 Task: Create a due date automation trigger when advanced on, on the wednesday before a card is due add basic assigned to member @aryan at 11:00 AM.
Action: Mouse moved to (986, 68)
Screenshot: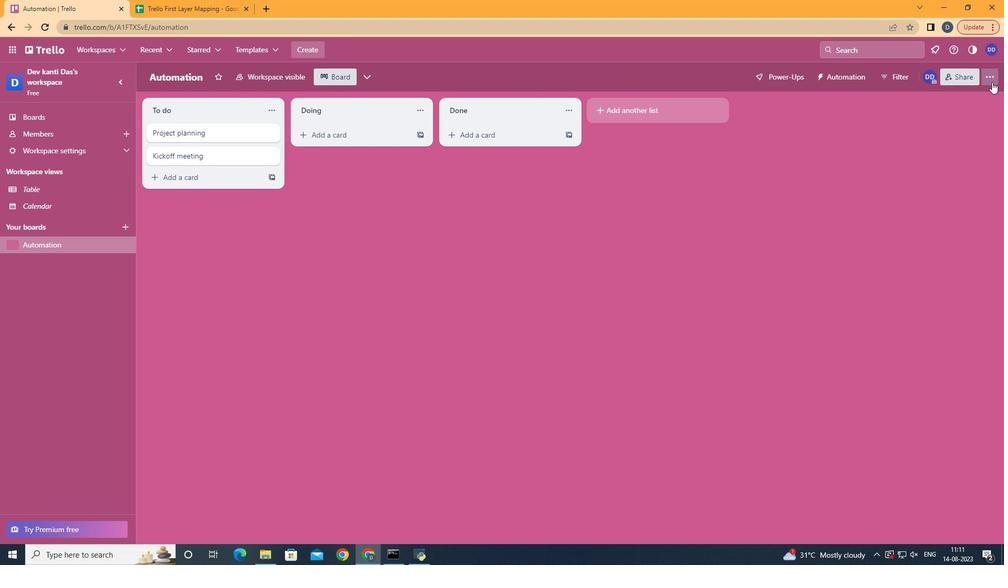 
Action: Mouse pressed left at (986, 68)
Screenshot: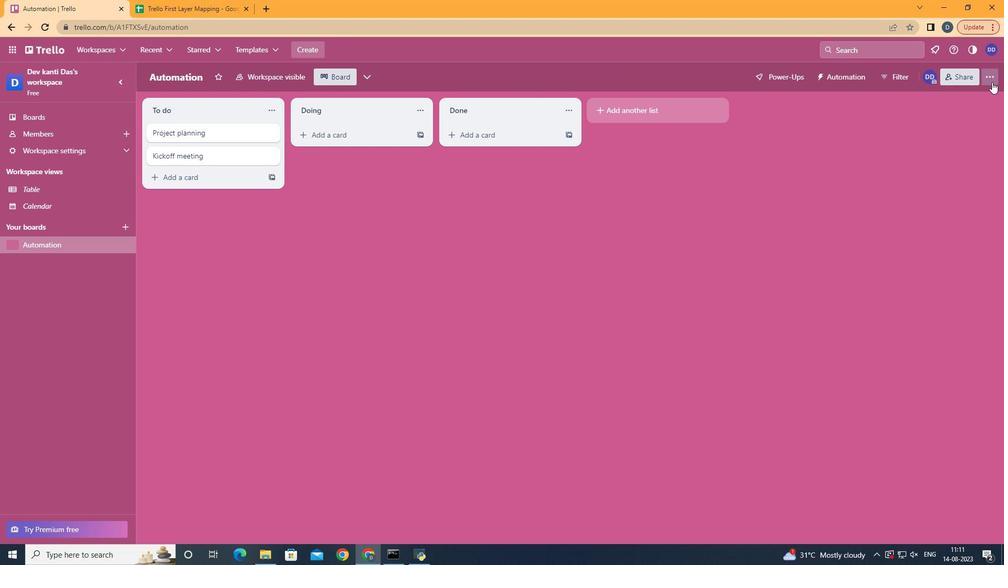 
Action: Mouse moved to (917, 202)
Screenshot: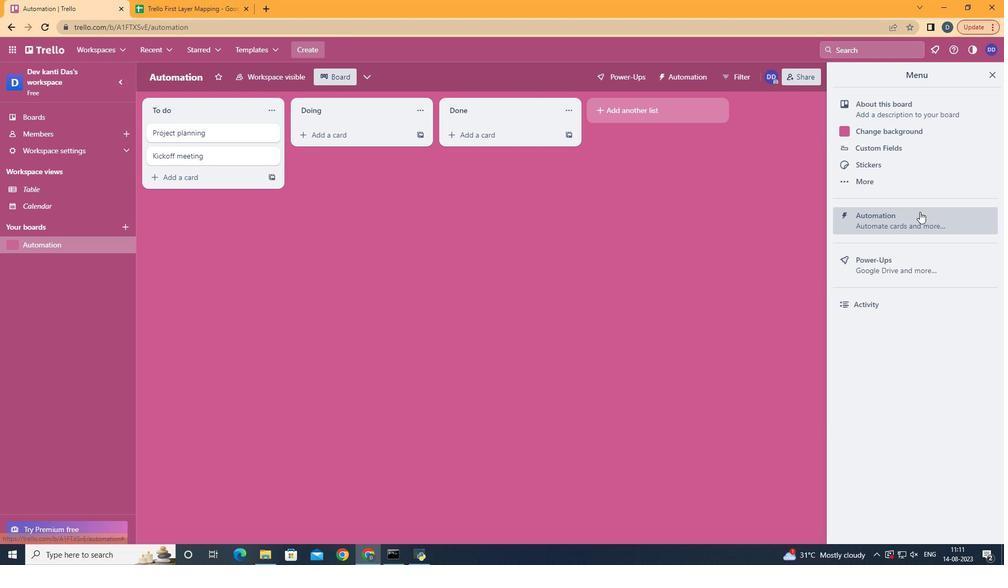 
Action: Mouse pressed left at (917, 202)
Screenshot: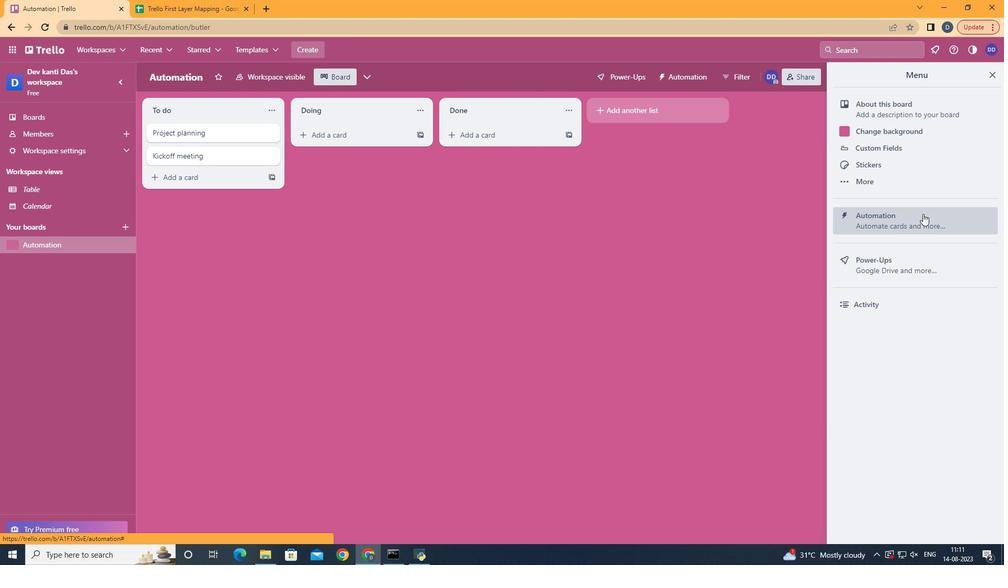 
Action: Mouse moved to (214, 204)
Screenshot: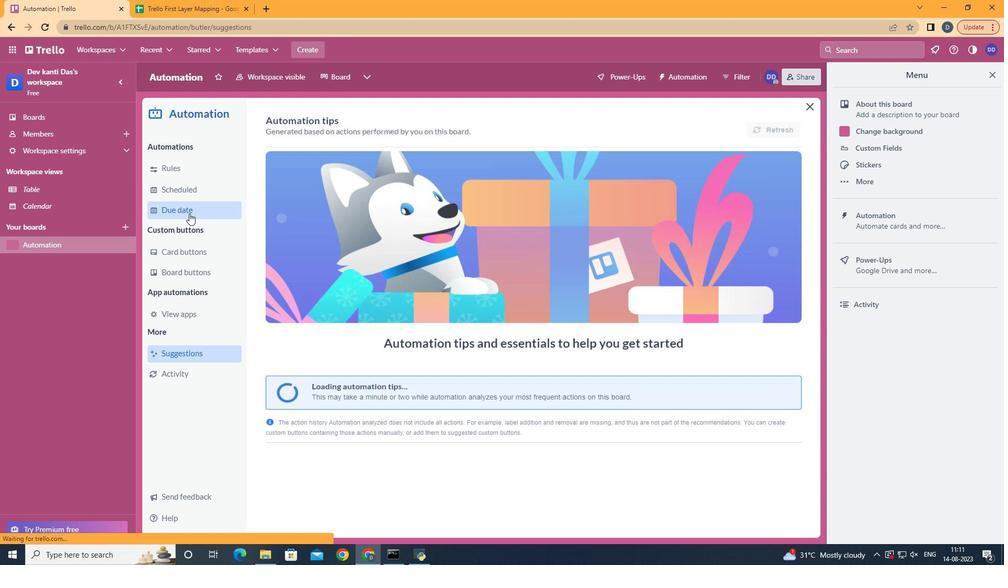 
Action: Mouse pressed left at (214, 204)
Screenshot: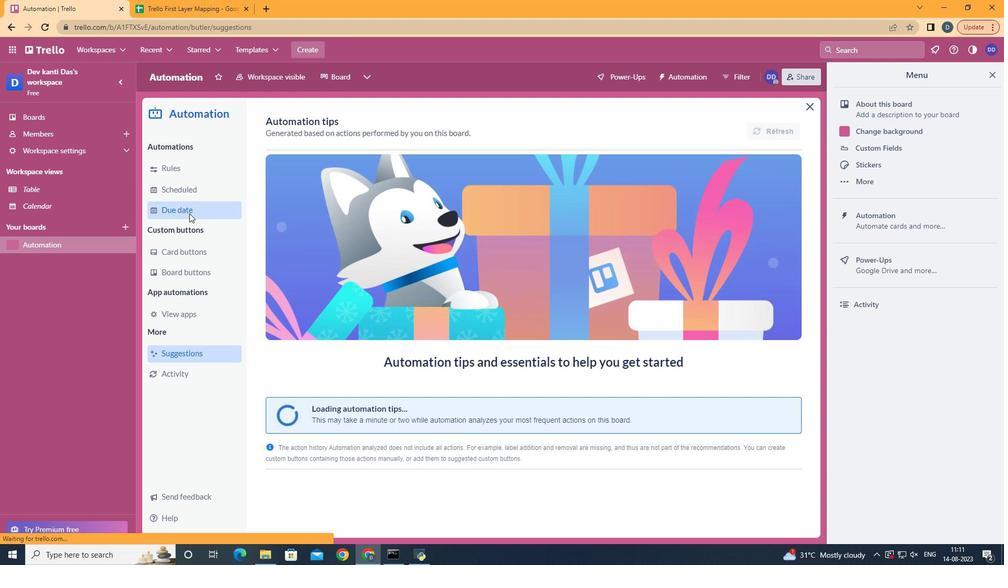 
Action: Mouse moved to (743, 118)
Screenshot: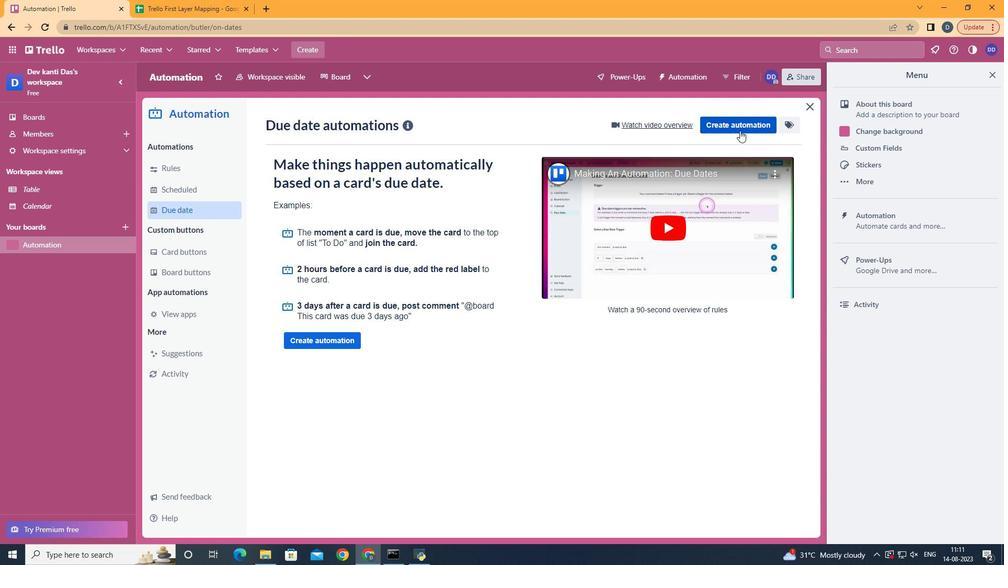 
Action: Mouse pressed left at (743, 118)
Screenshot: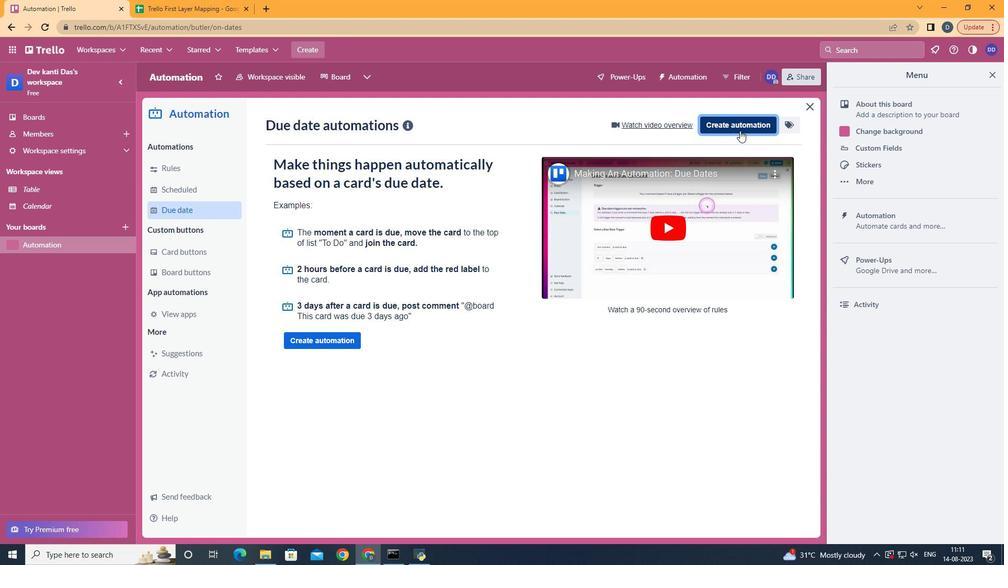 
Action: Mouse moved to (555, 219)
Screenshot: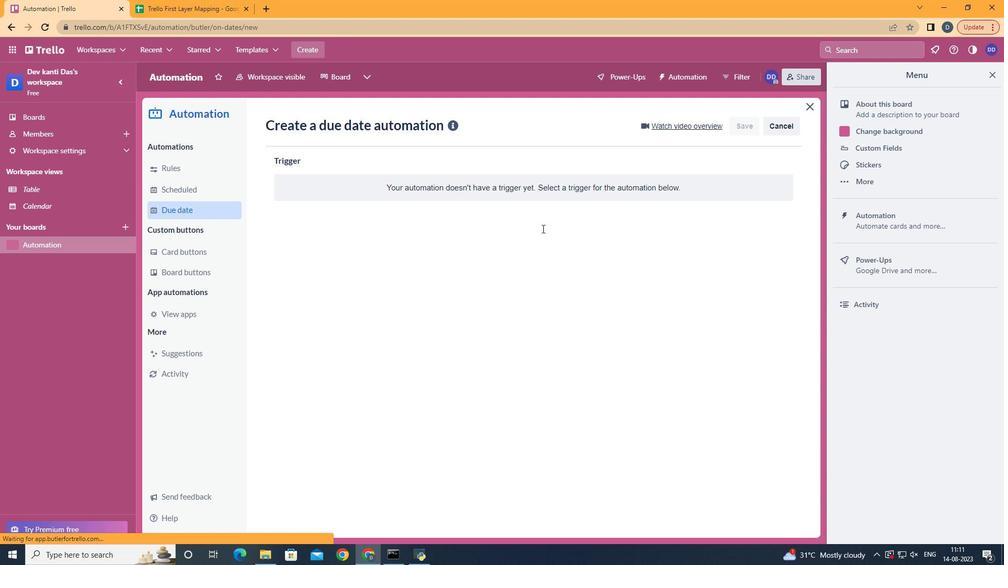 
Action: Mouse pressed left at (555, 219)
Screenshot: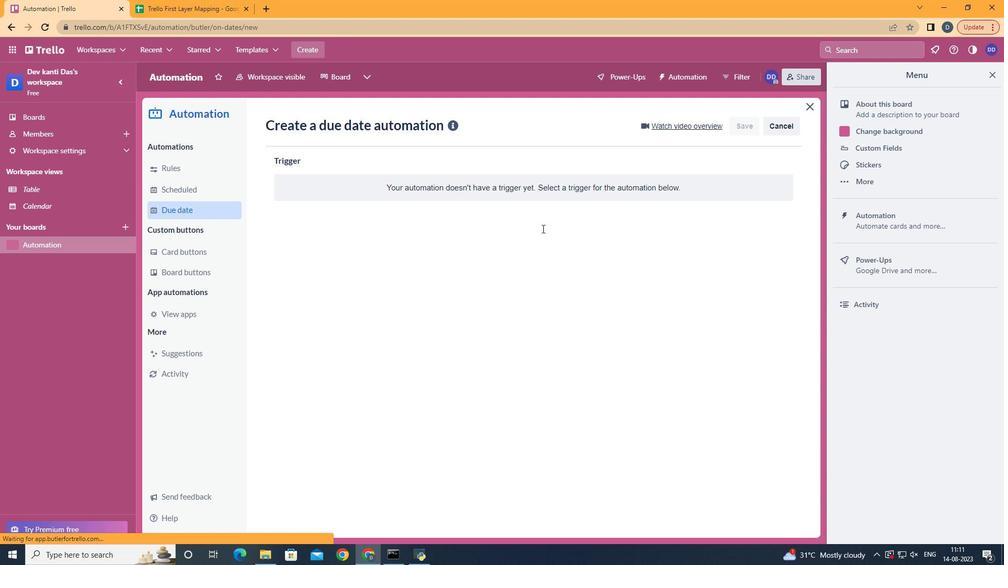 
Action: Mouse moved to (359, 310)
Screenshot: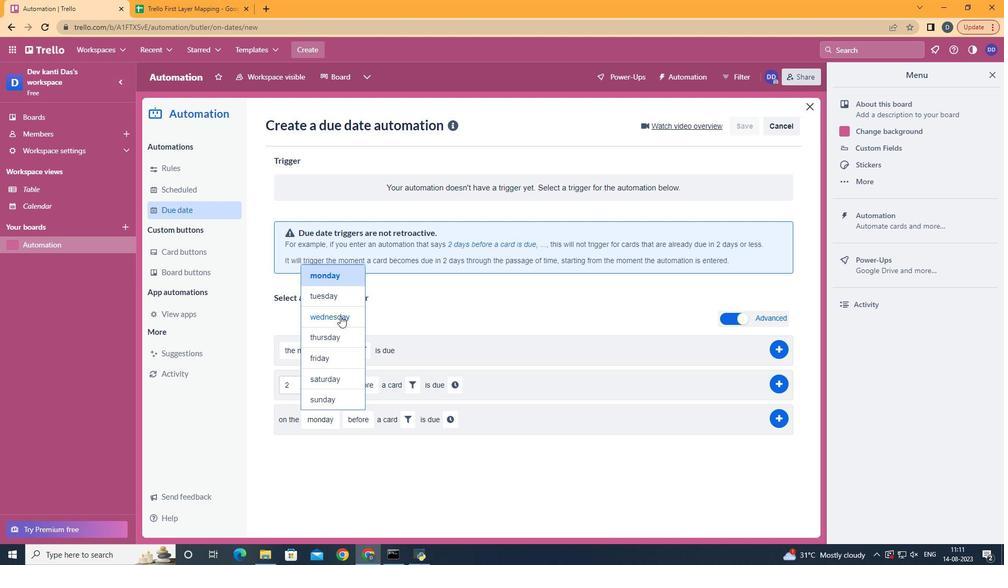 
Action: Mouse pressed left at (359, 310)
Screenshot: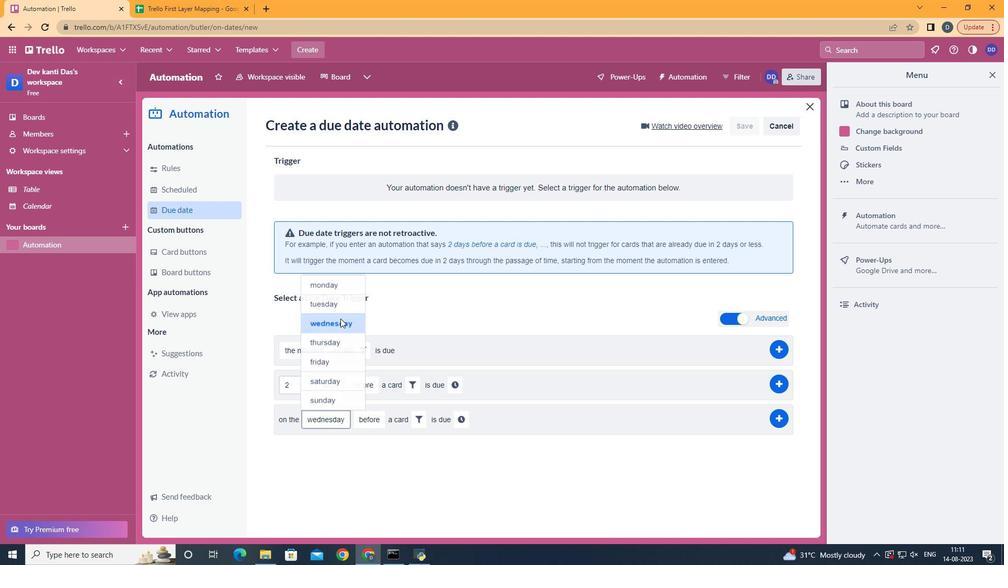 
Action: Mouse moved to (428, 415)
Screenshot: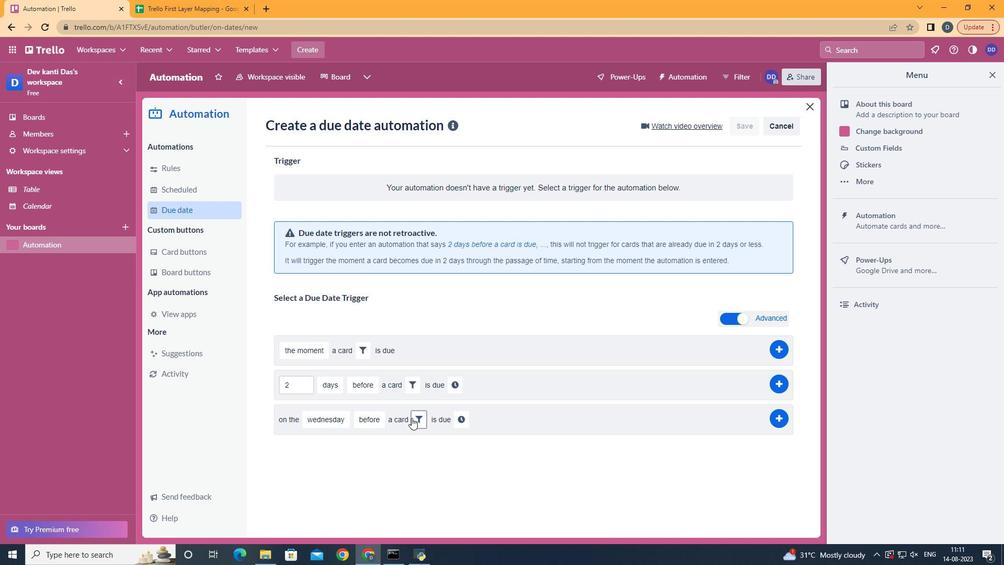 
Action: Mouse pressed left at (428, 415)
Screenshot: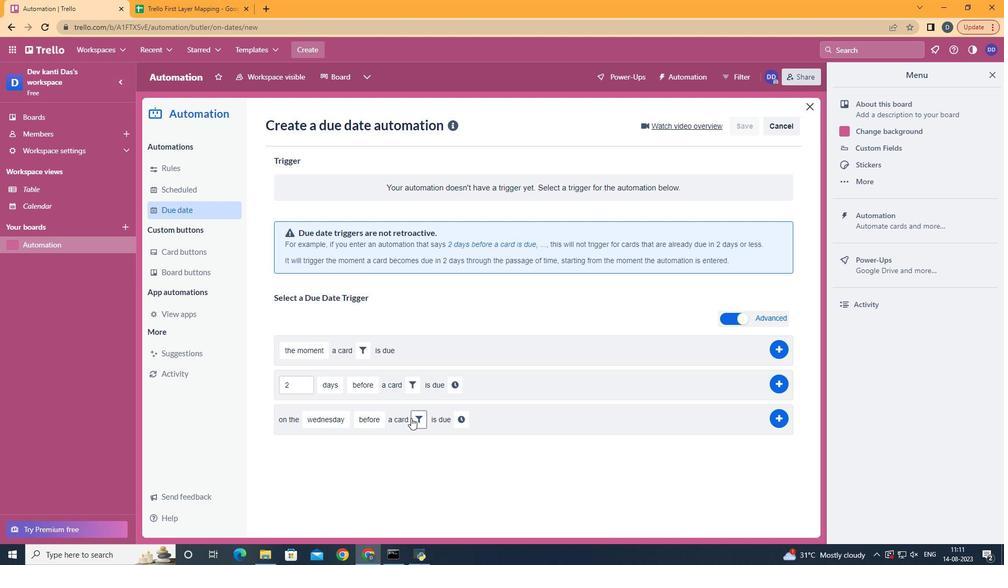 
Action: Mouse moved to (496, 453)
Screenshot: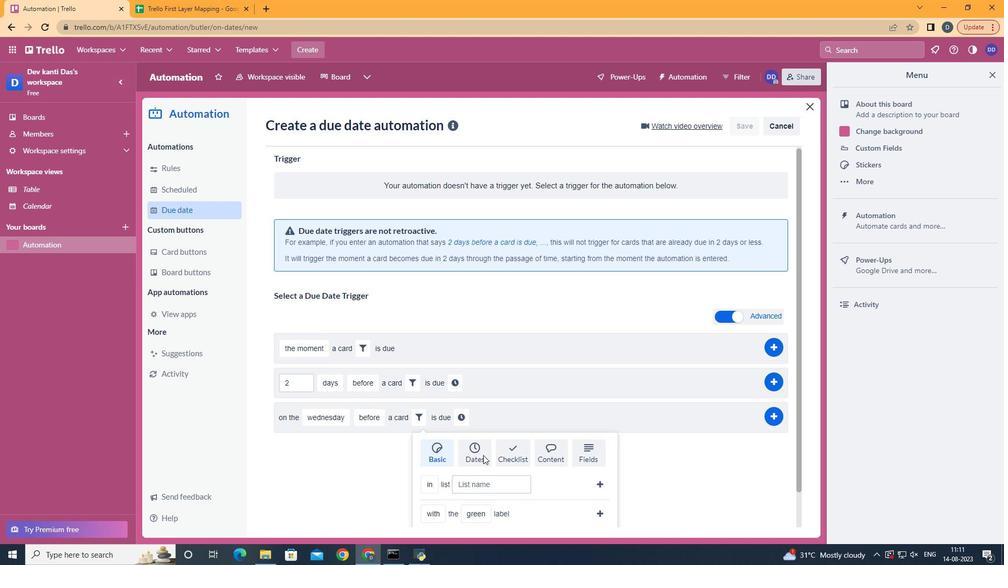 
Action: Mouse scrolled (496, 453) with delta (0, 0)
Screenshot: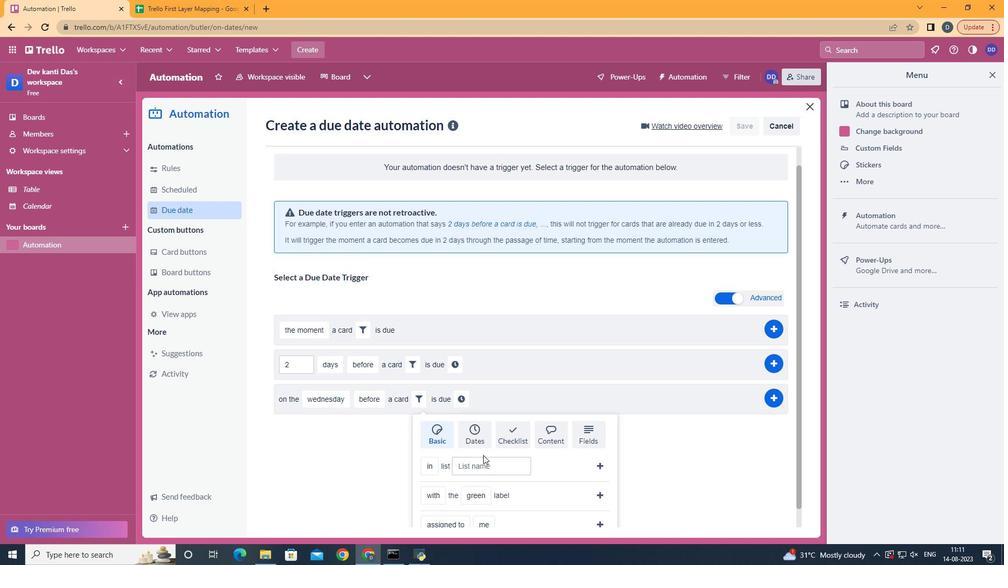 
Action: Mouse scrolled (496, 453) with delta (0, 0)
Screenshot: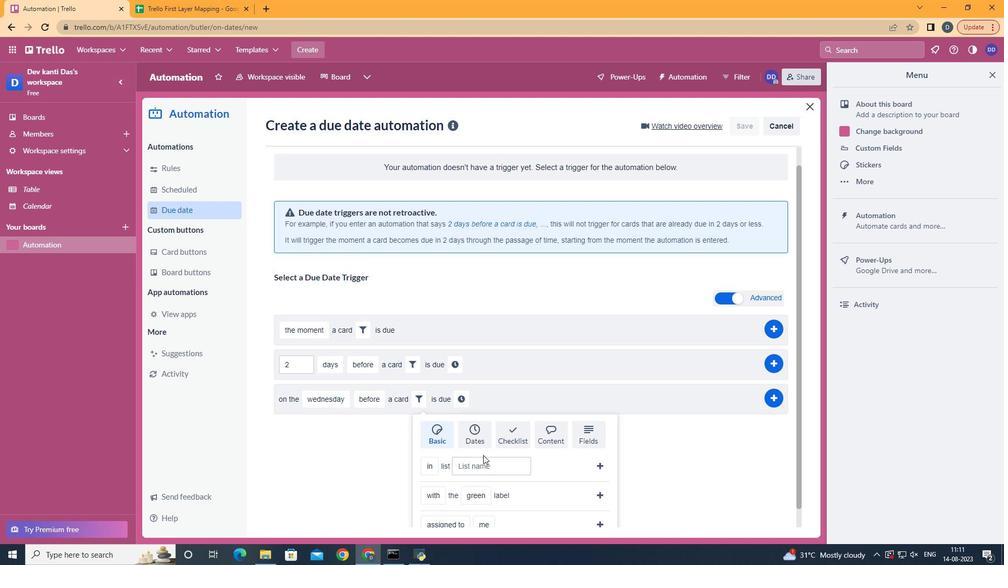 
Action: Mouse scrolled (496, 453) with delta (0, 0)
Screenshot: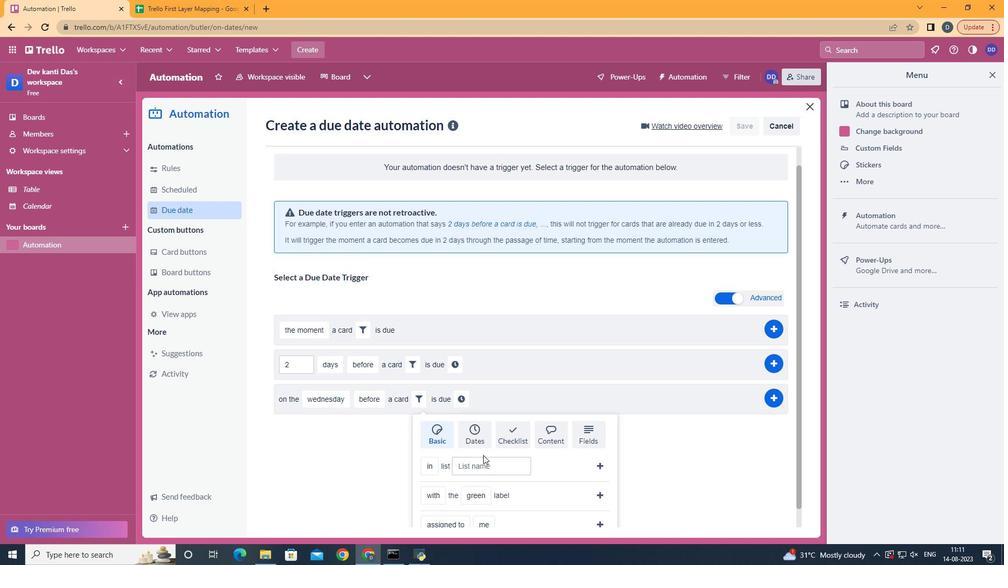 
Action: Mouse scrolled (496, 453) with delta (0, 0)
Screenshot: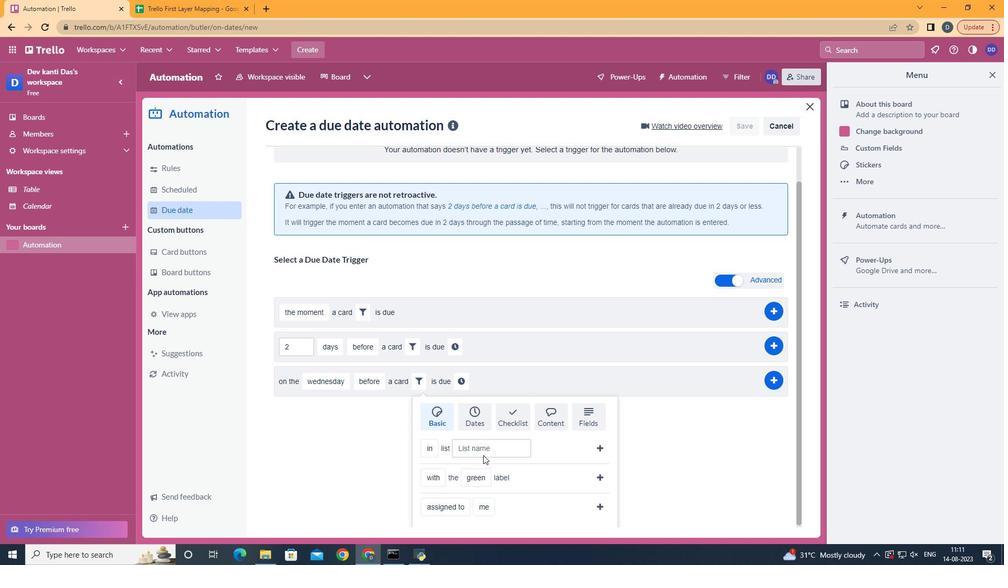 
Action: Mouse moved to (513, 484)
Screenshot: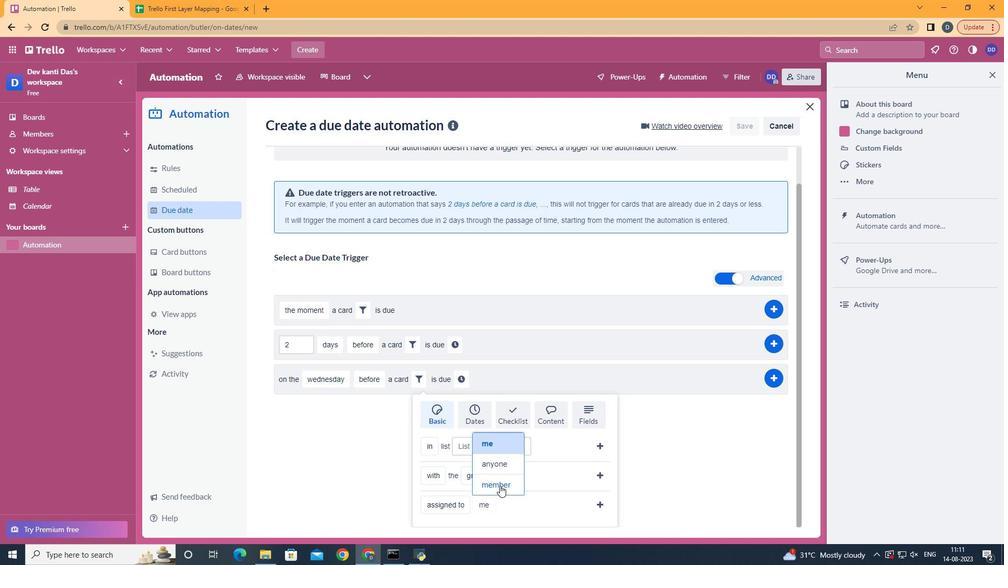 
Action: Mouse pressed left at (513, 484)
Screenshot: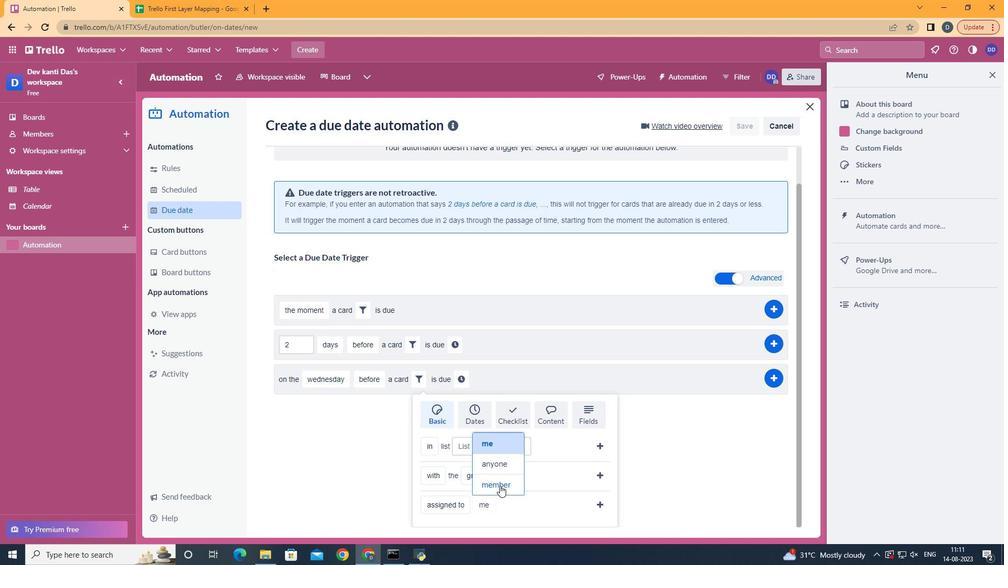 
Action: Mouse moved to (552, 507)
Screenshot: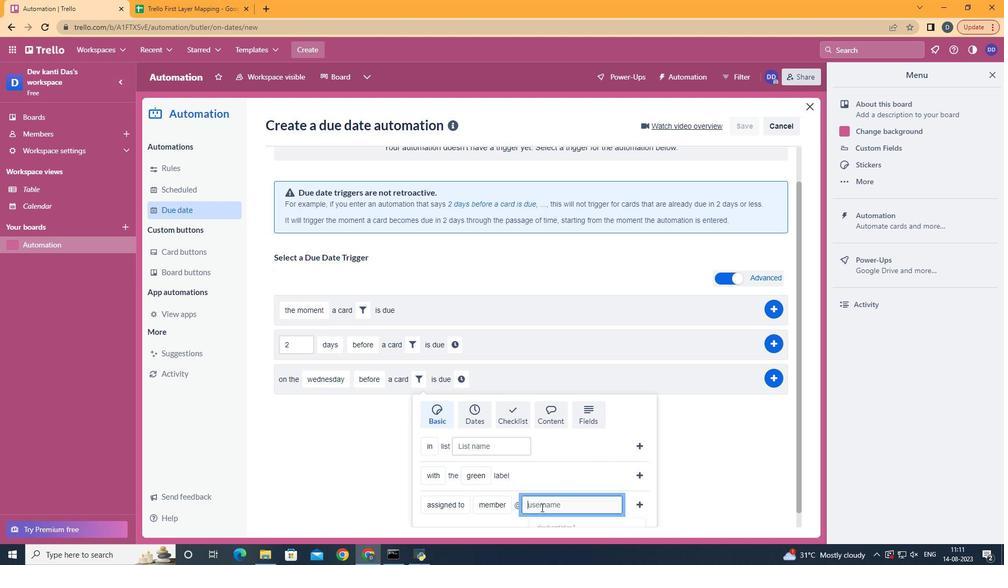 
Action: Mouse pressed left at (552, 507)
Screenshot: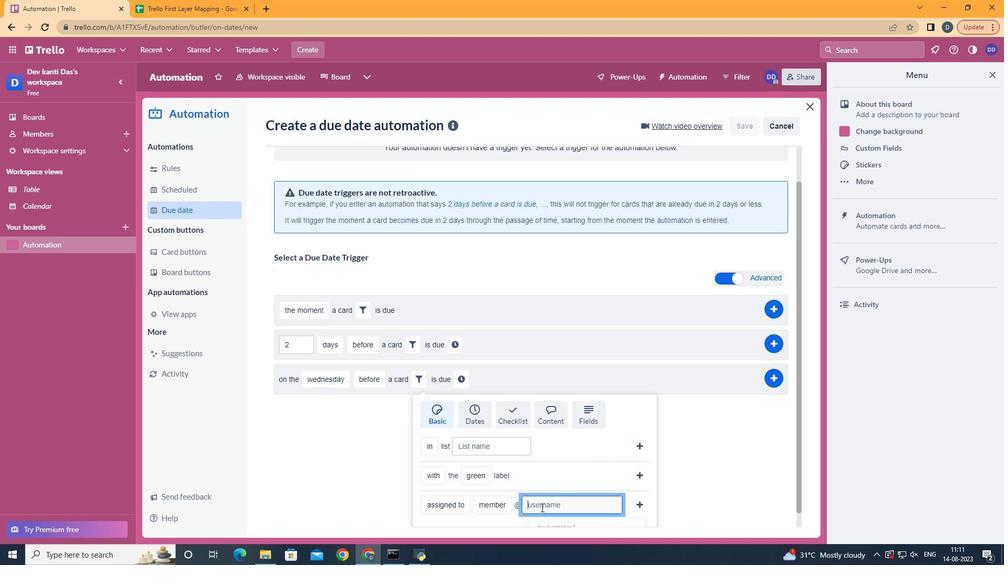 
Action: Key pressed aryan
Screenshot: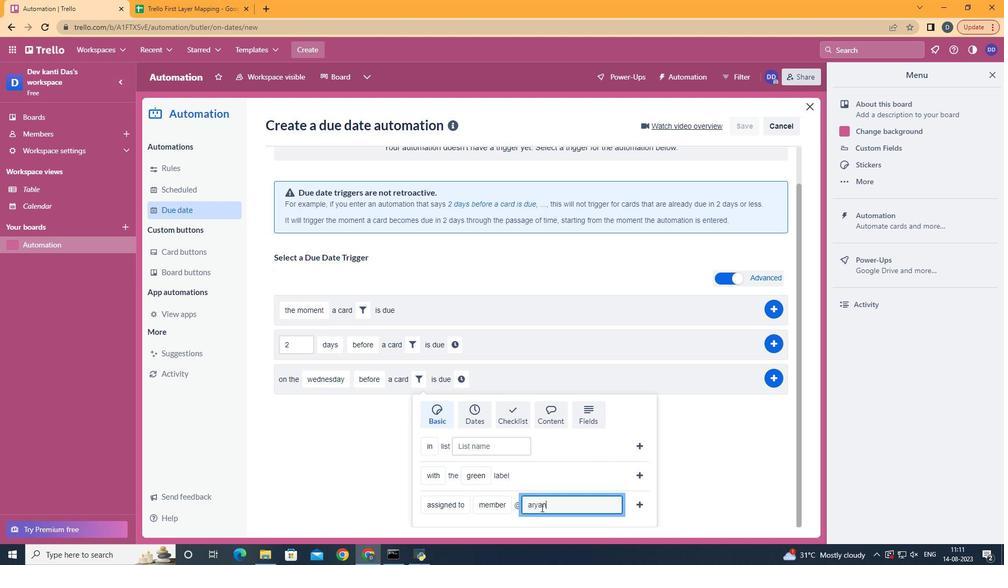 
Action: Mouse moved to (643, 504)
Screenshot: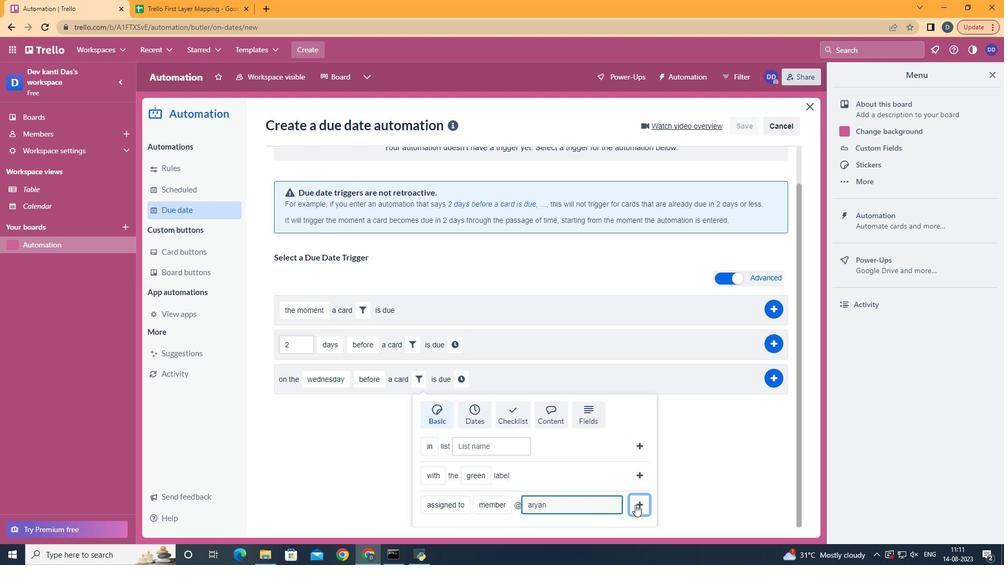 
Action: Mouse pressed left at (643, 504)
Screenshot: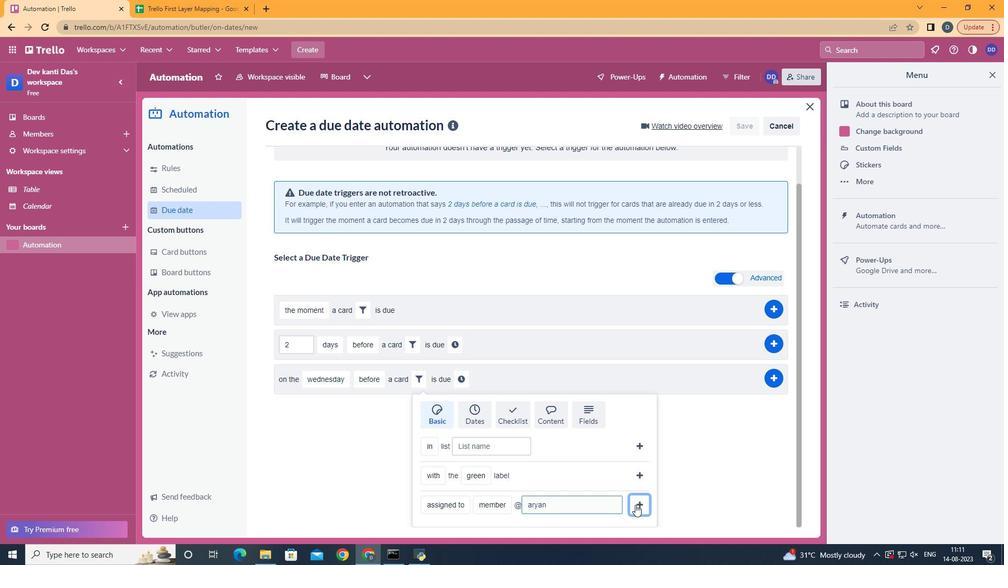 
Action: Mouse moved to (597, 415)
Screenshot: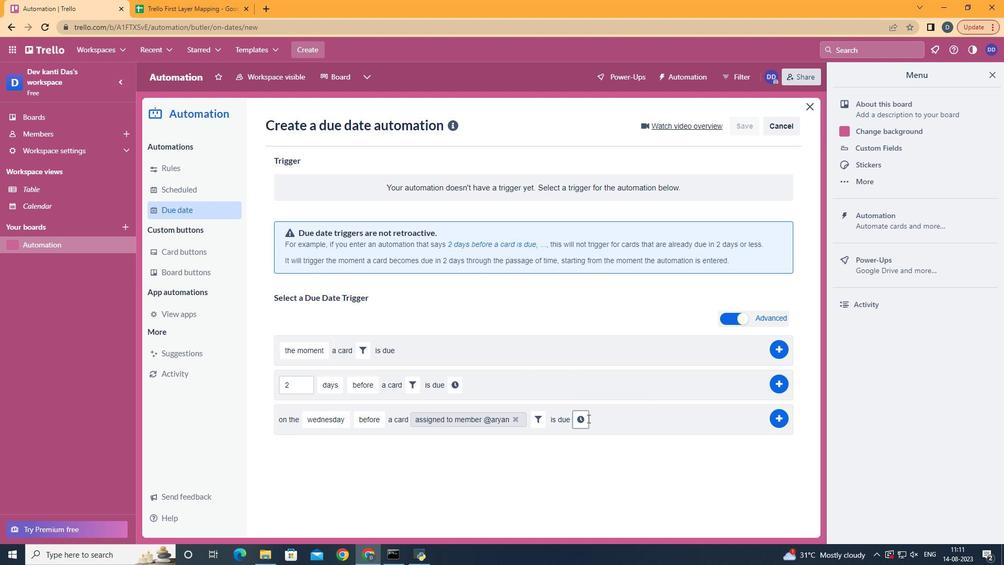 
Action: Mouse pressed left at (597, 415)
Screenshot: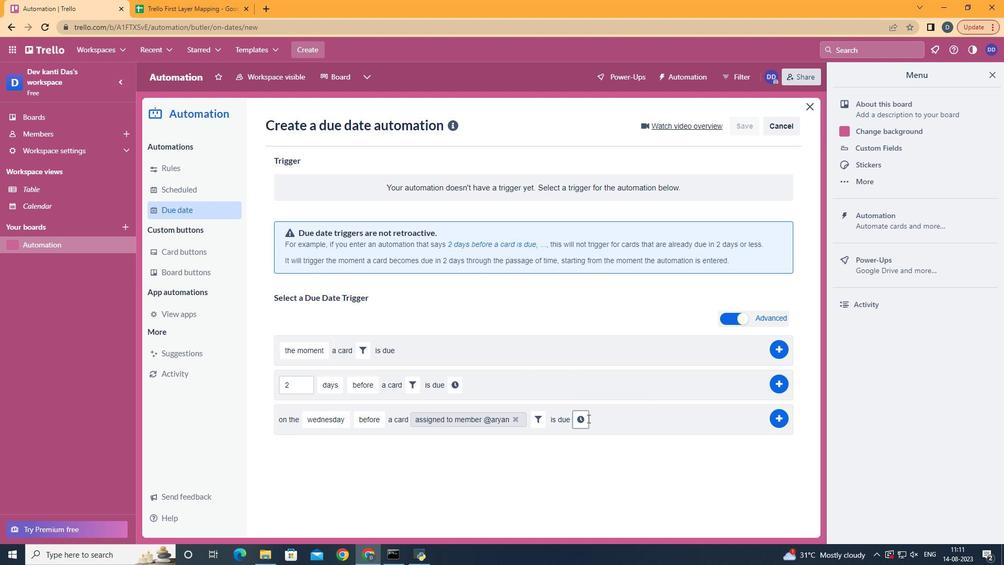 
Action: Mouse moved to (652, 419)
Screenshot: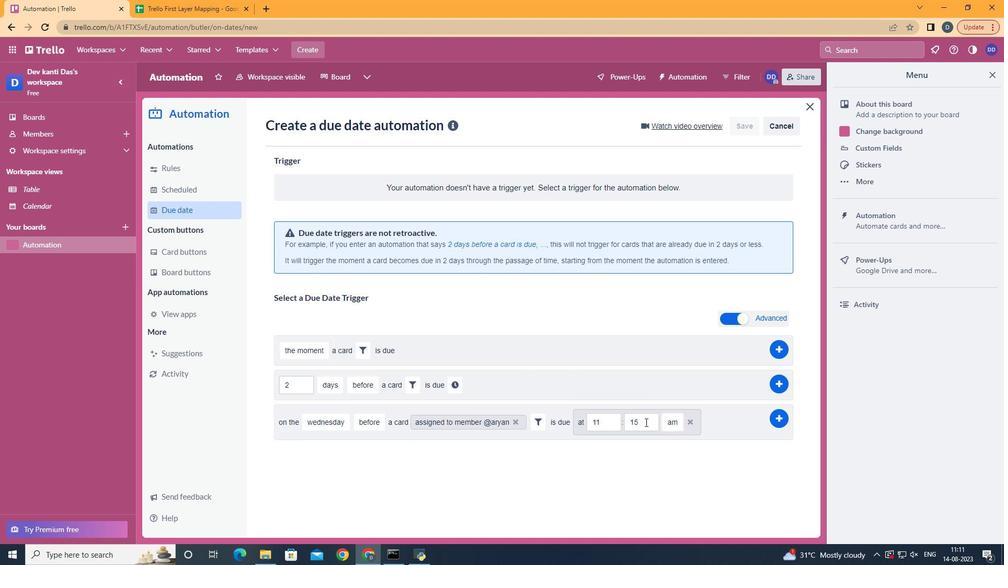 
Action: Mouse pressed left at (652, 419)
Screenshot: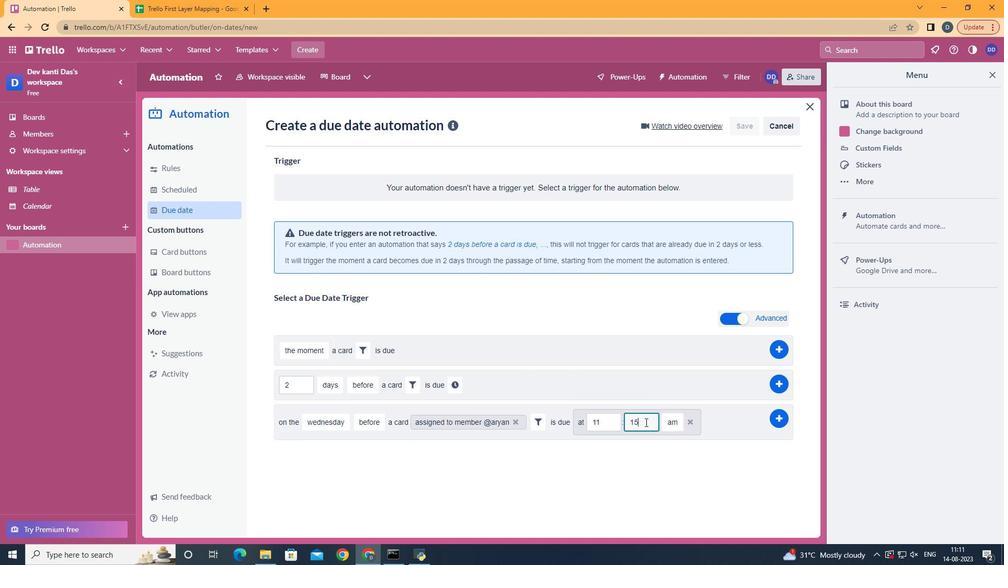 
Action: Key pressed <Key.backspace><Key.backspace>00
Screenshot: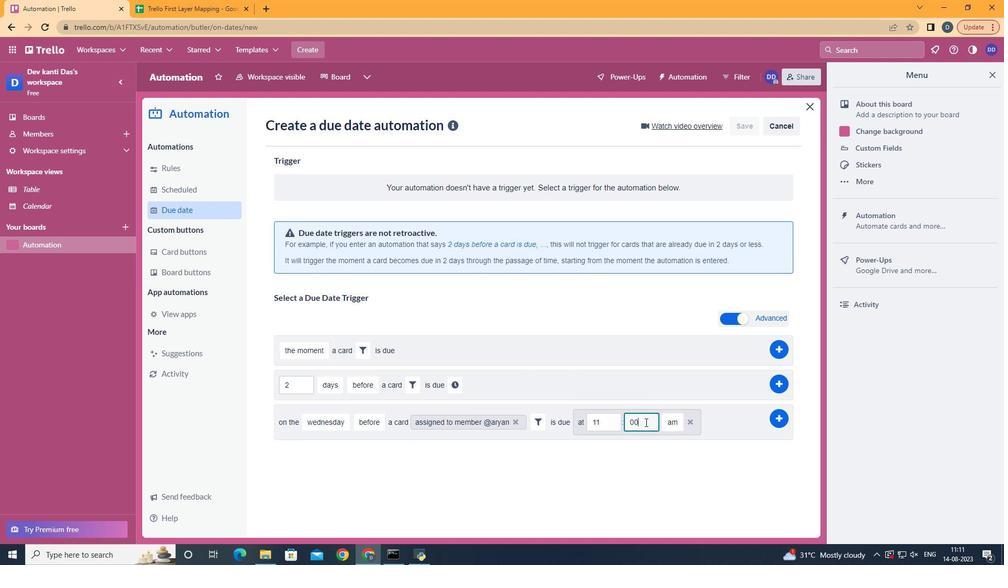 
Action: Mouse moved to (783, 412)
Screenshot: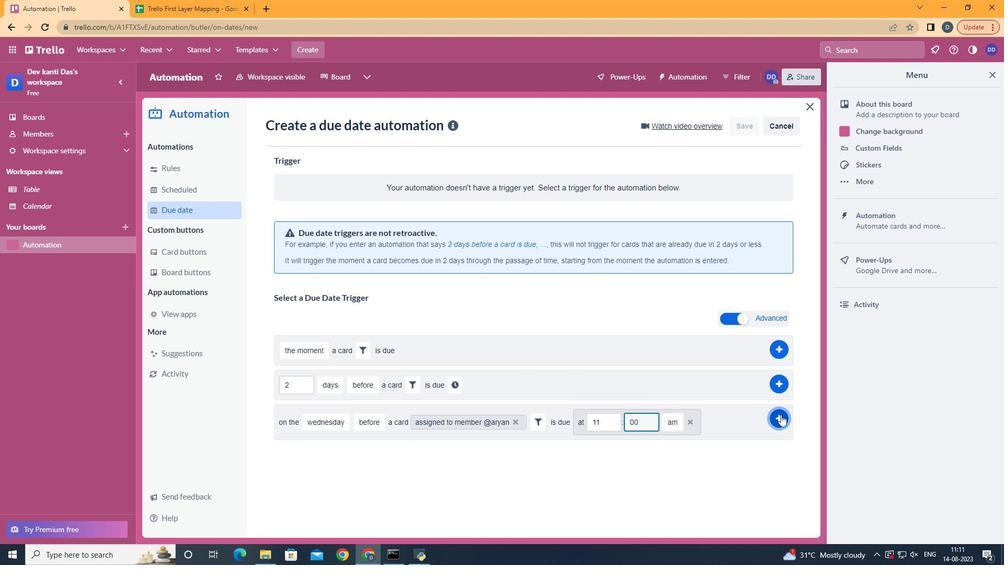 
Action: Mouse pressed left at (783, 412)
Screenshot: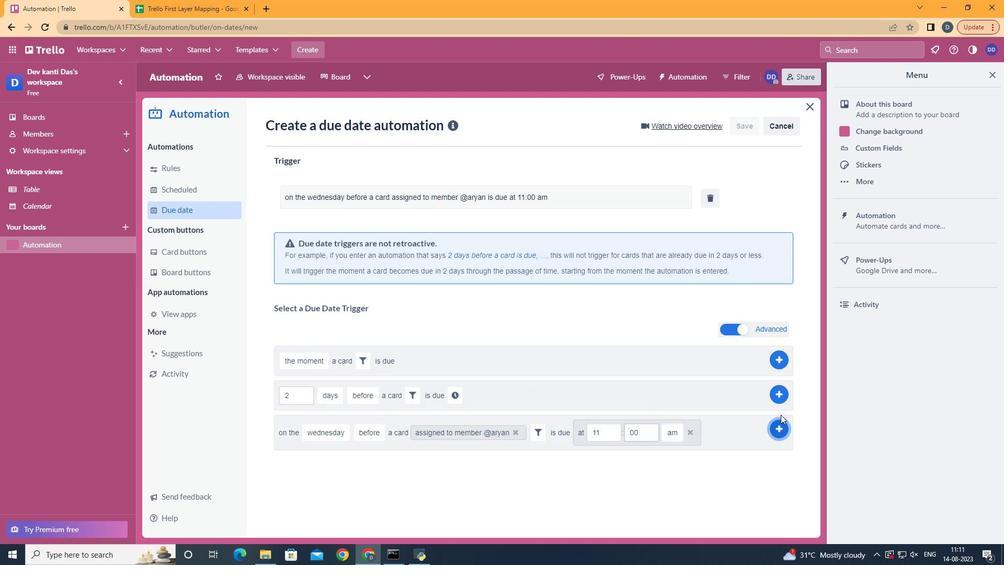 
